 Task: Enable all the breakpoints.
Action: Mouse moved to (165, 35)
Screenshot: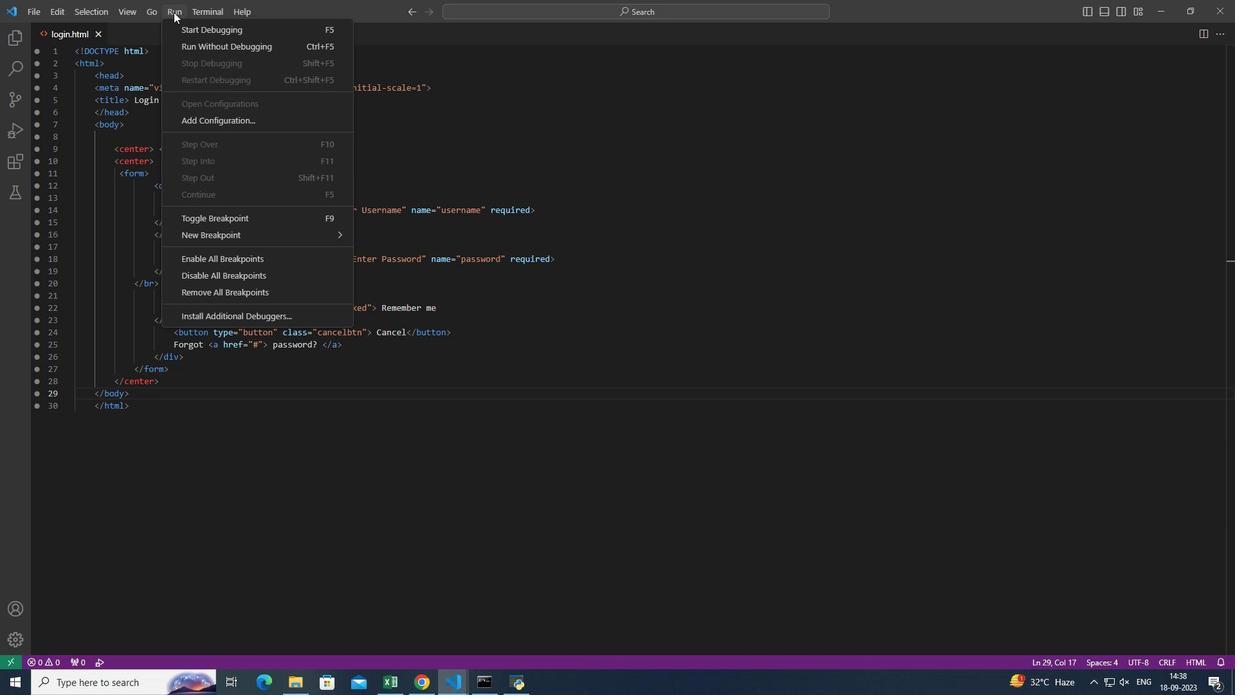 
Action: Mouse pressed left at (165, 35)
Screenshot: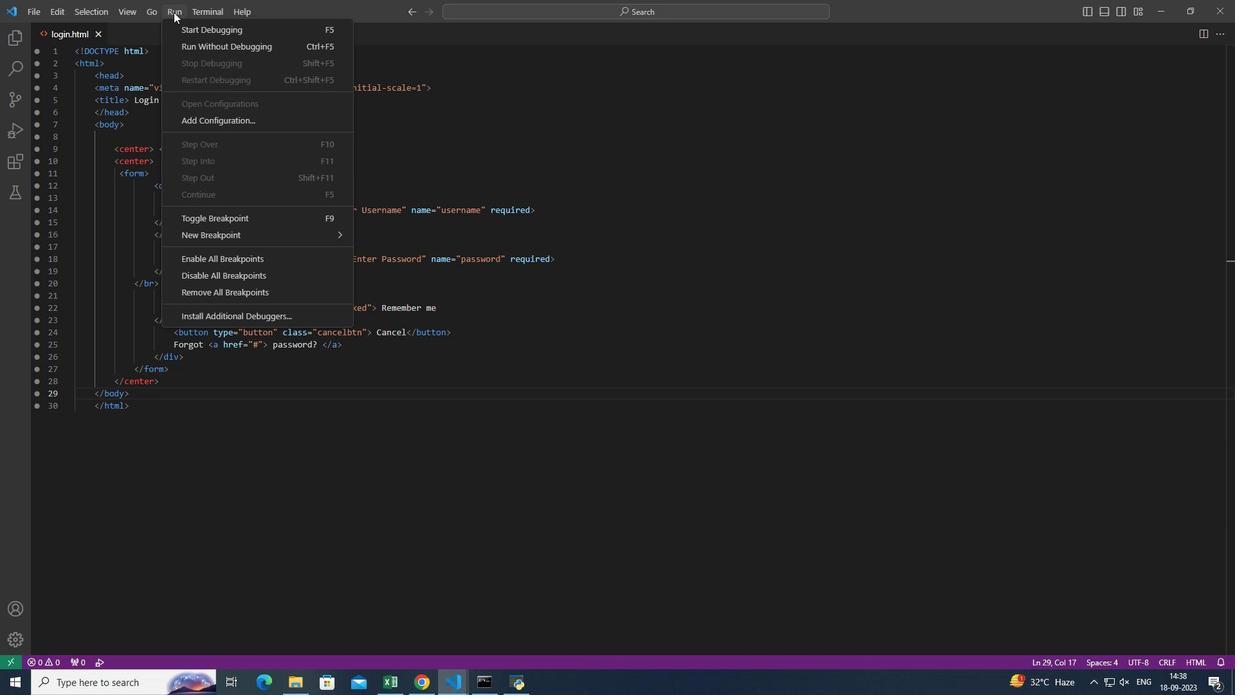 
Action: Mouse moved to (114, 213)
Screenshot: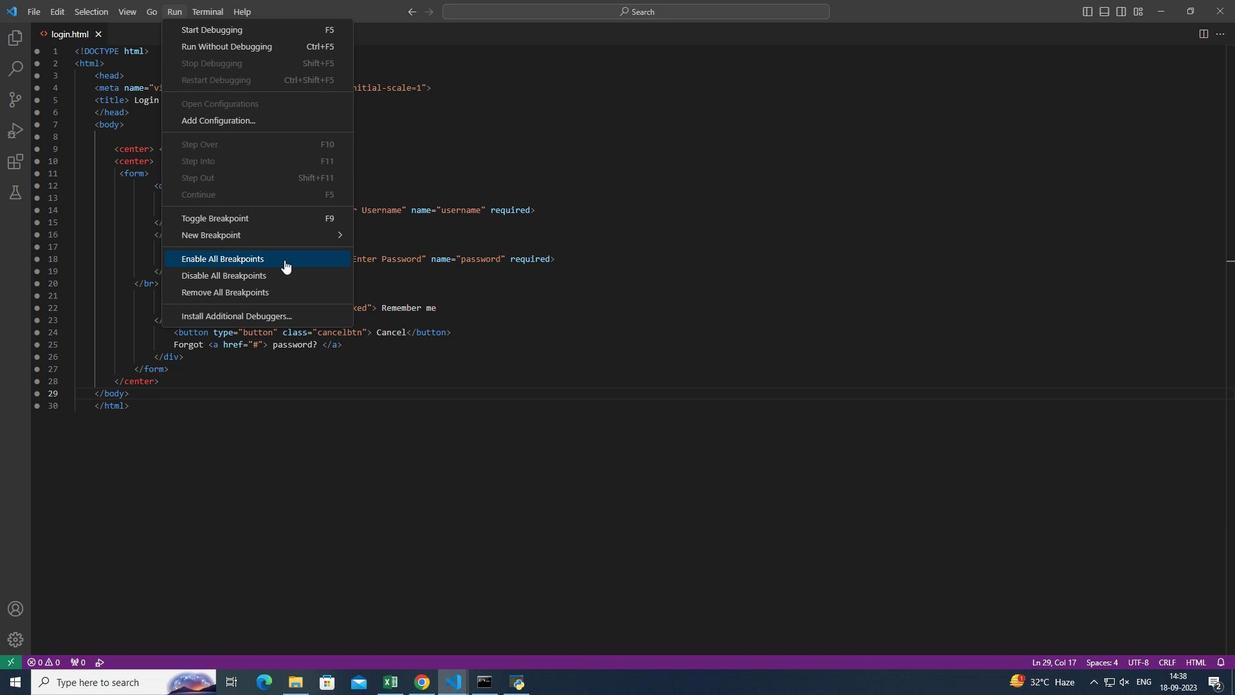 
Action: Mouse pressed left at (114, 213)
Screenshot: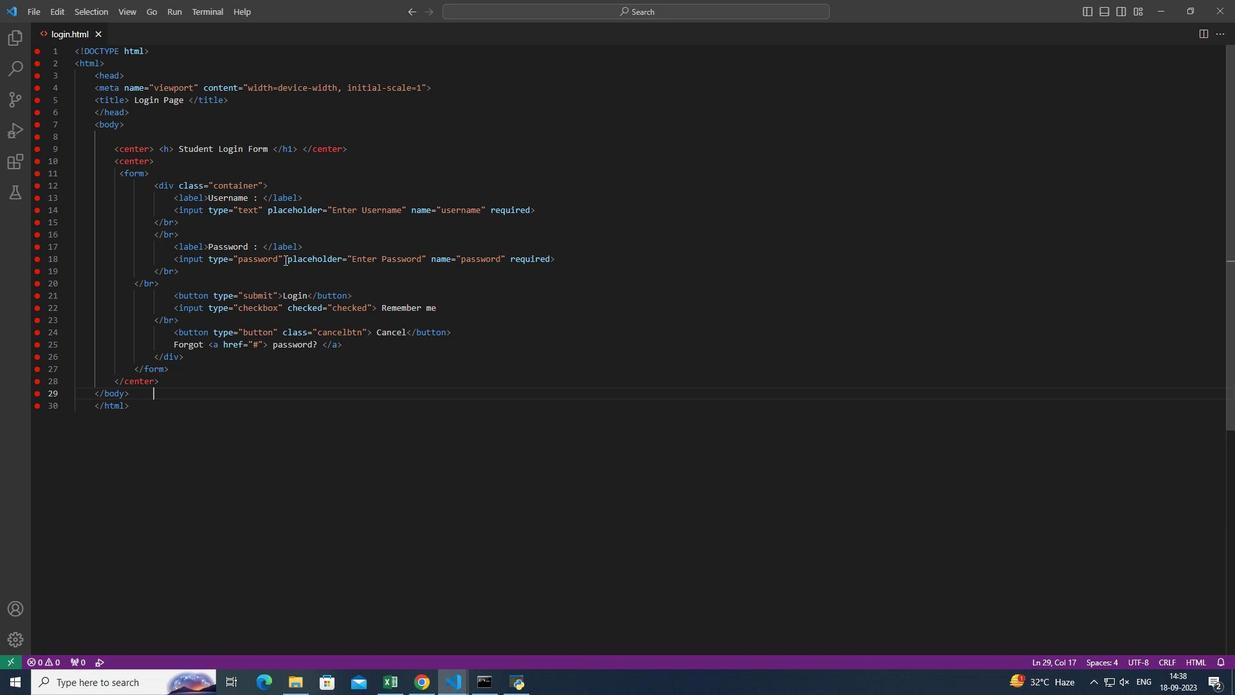 
Action: Mouse moved to (223, 90)
Screenshot: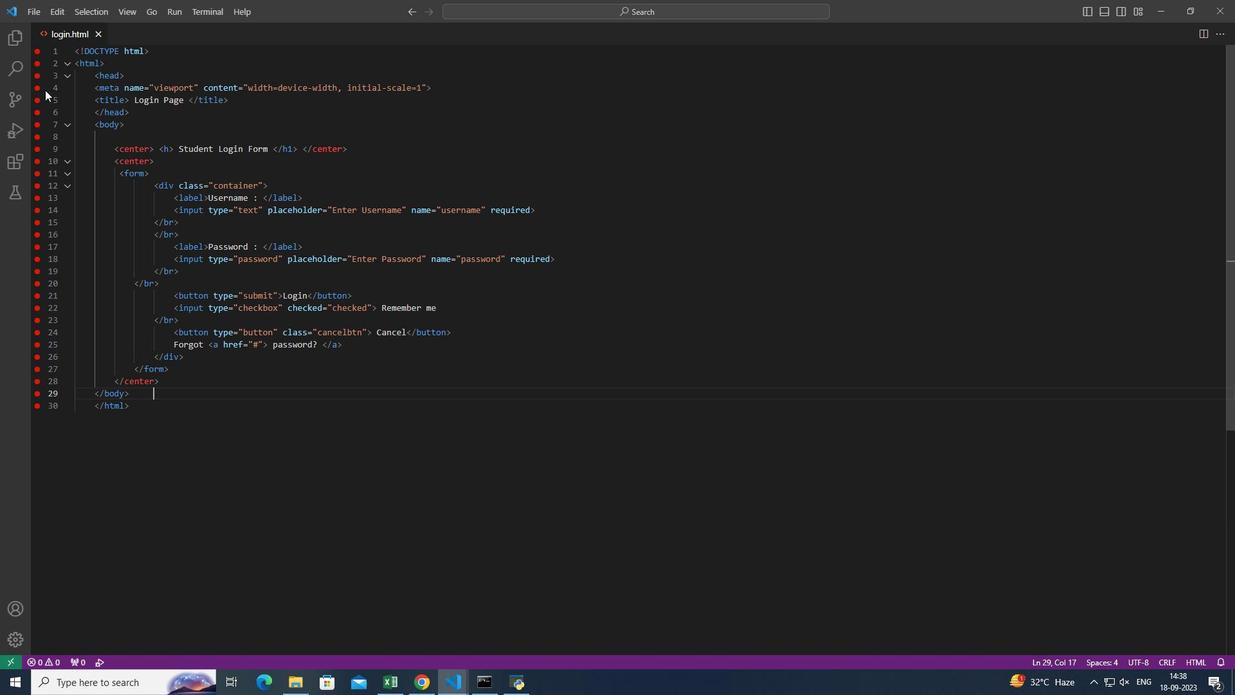 
